 Task: Select unread messages.
Action: Mouse moved to (615, 70)
Screenshot: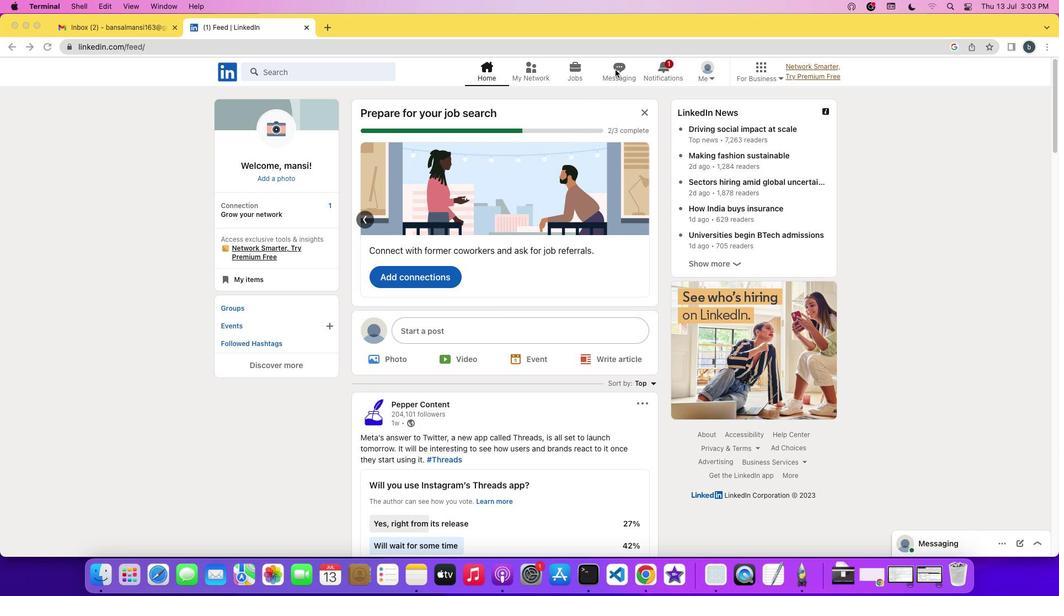 
Action: Mouse pressed left at (615, 70)
Screenshot: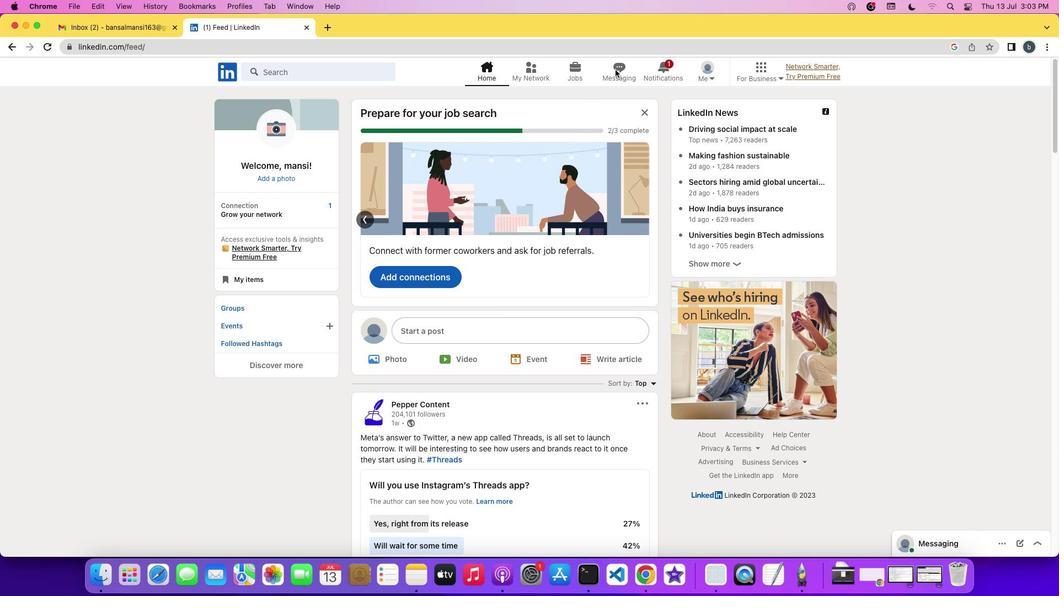 
Action: Mouse pressed left at (615, 70)
Screenshot: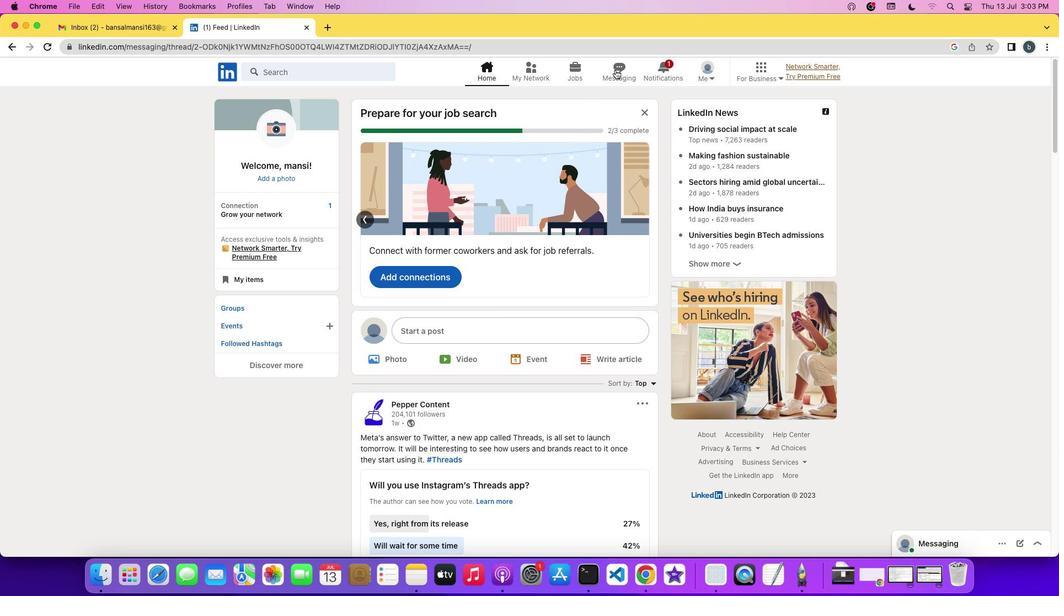 
Action: Mouse moved to (370, 141)
Screenshot: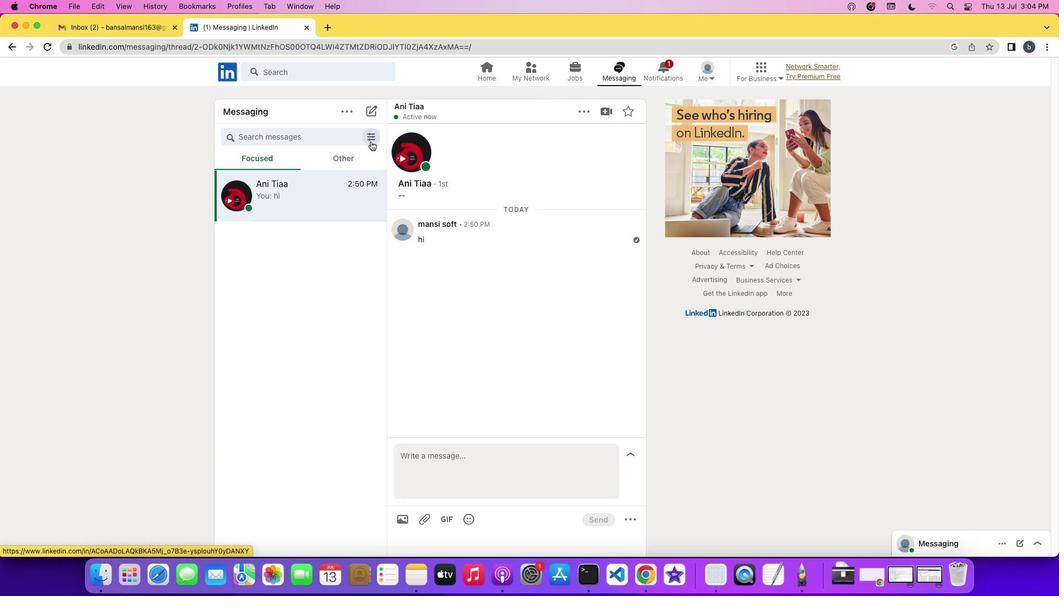 
Action: Mouse pressed left at (370, 141)
Screenshot: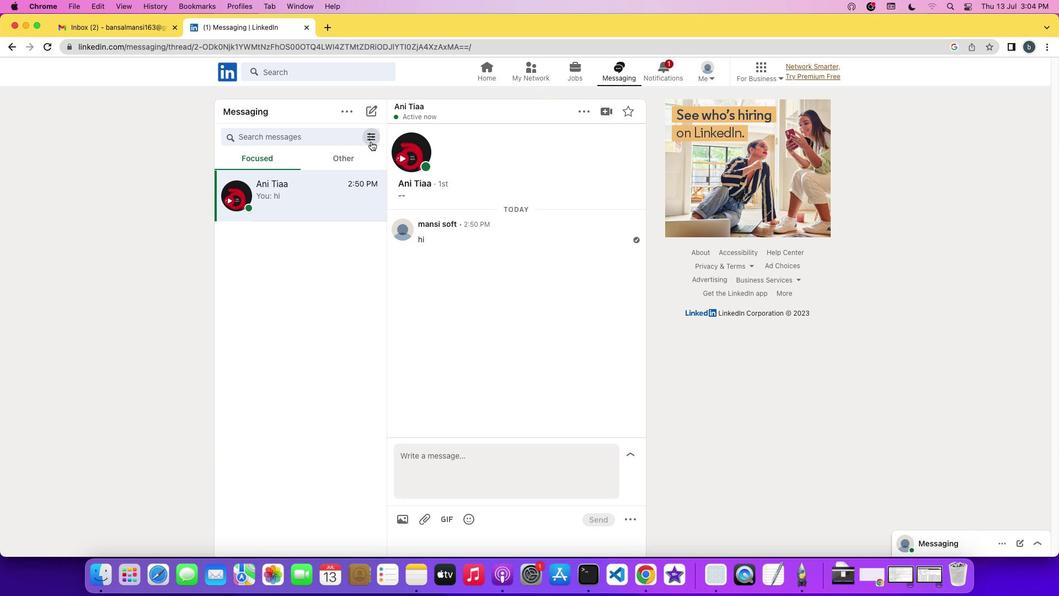 
Action: Mouse moved to (335, 218)
Screenshot: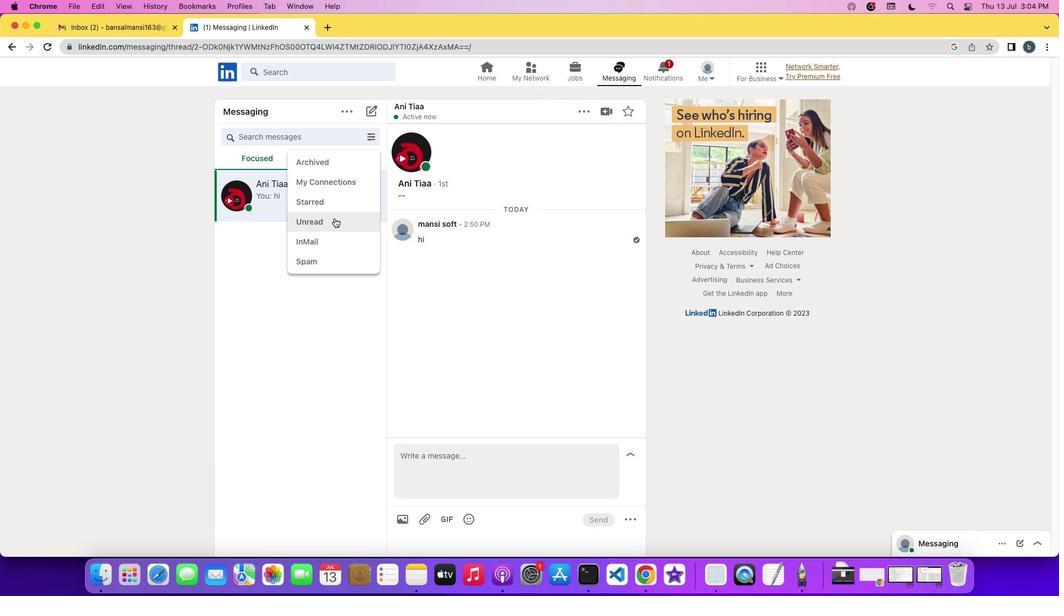 
Action: Mouse pressed left at (335, 218)
Screenshot: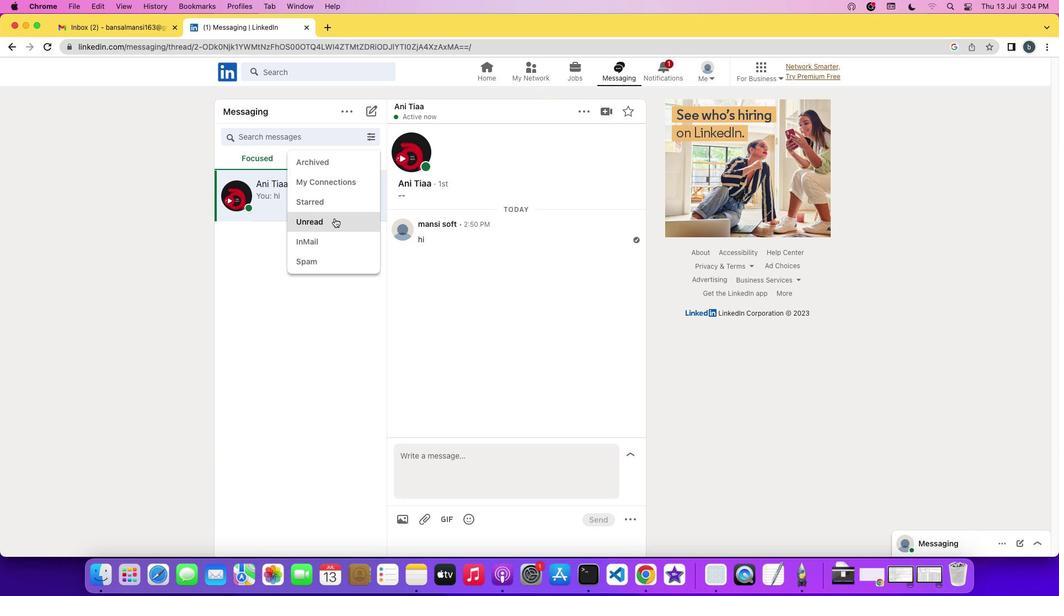 
